 Task: Look for products in the category "Joint Care Supplements" from Jarrow Formulas only.
Action: Mouse moved to (275, 128)
Screenshot: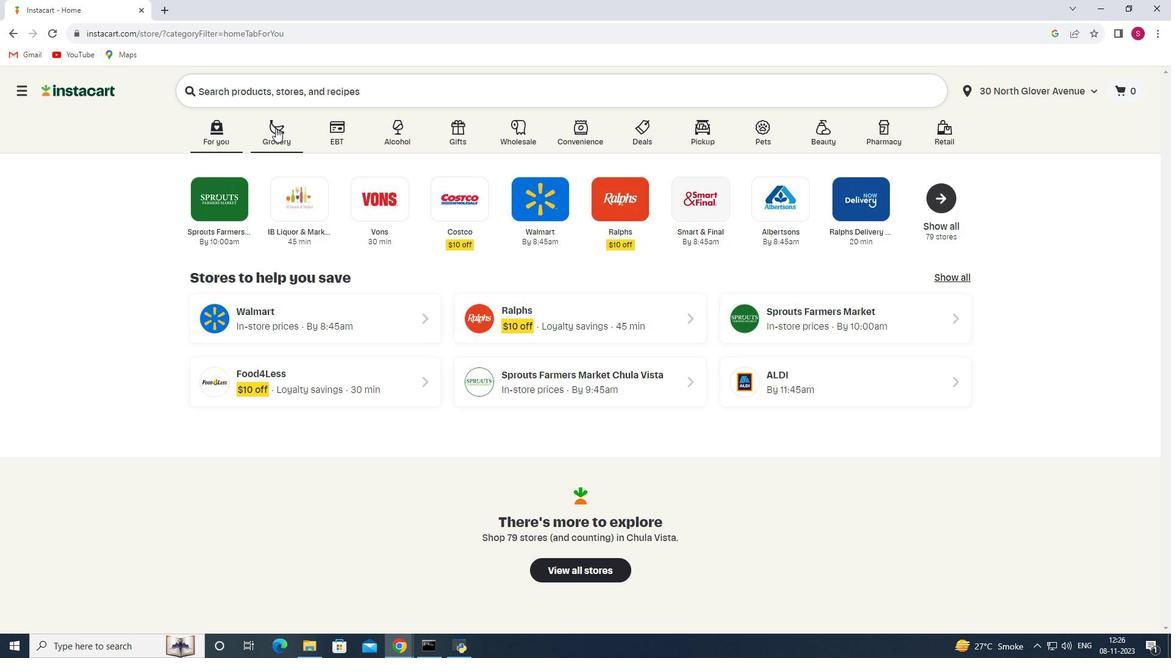 
Action: Mouse pressed left at (275, 128)
Screenshot: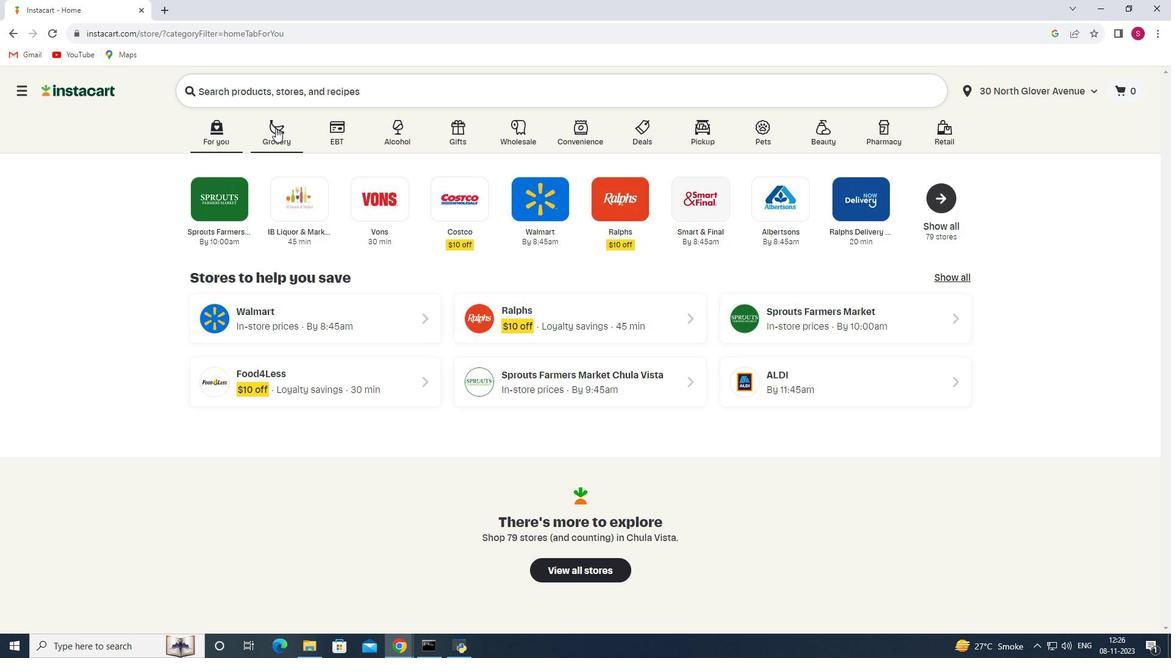 
Action: Mouse moved to (260, 357)
Screenshot: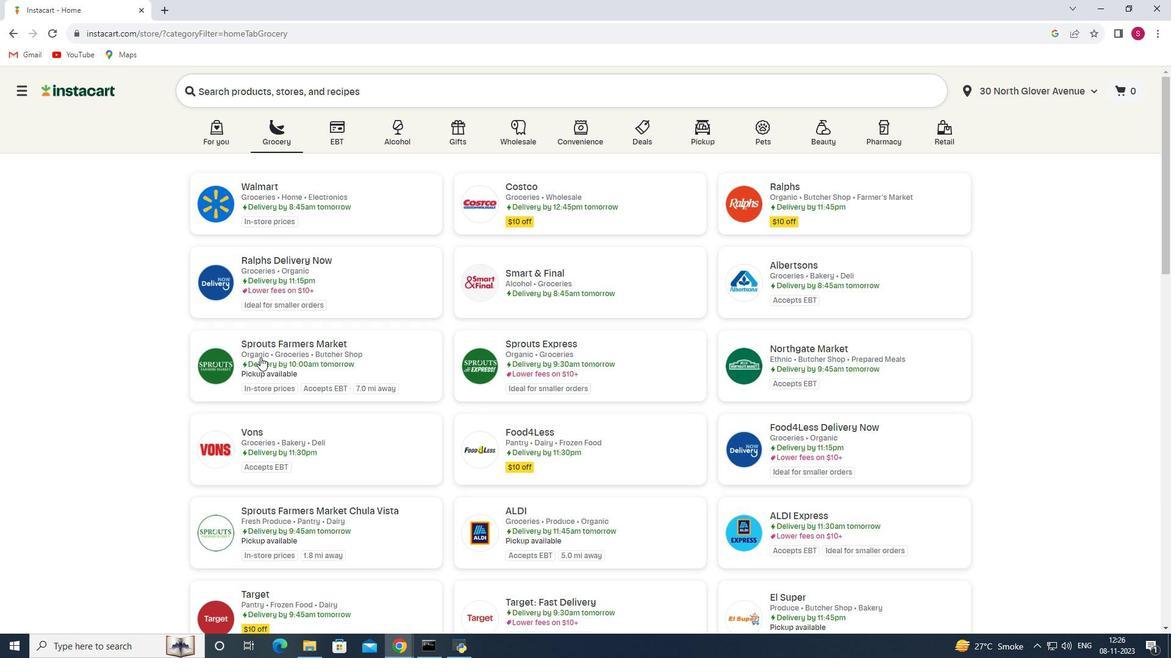 
Action: Mouse pressed left at (260, 357)
Screenshot: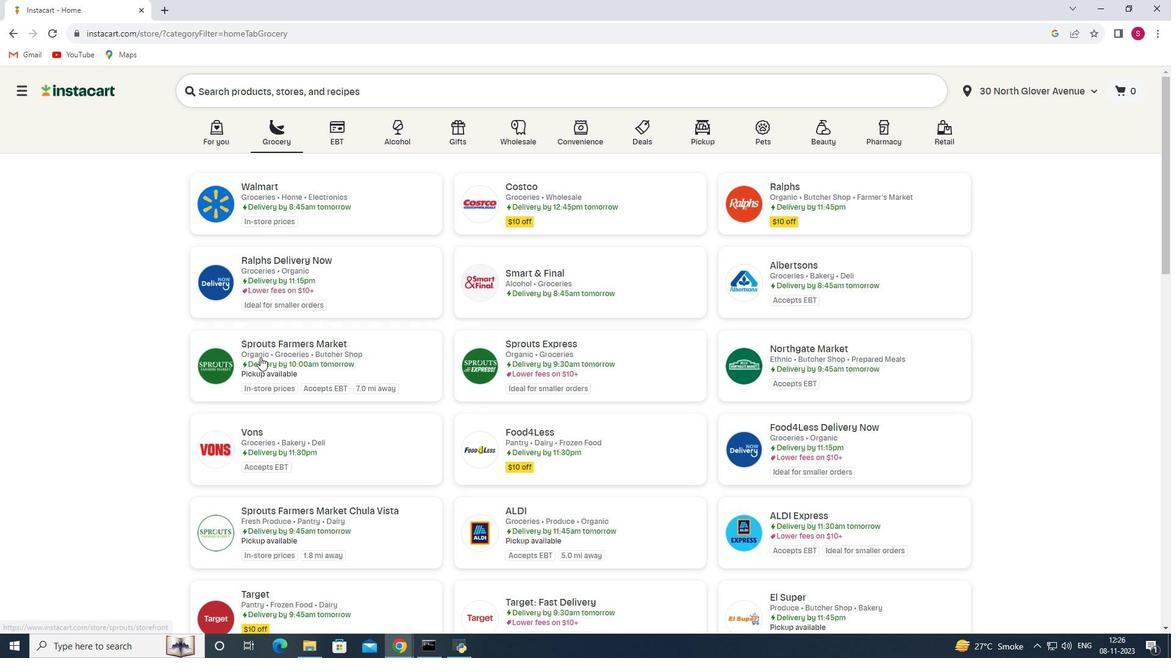 
Action: Mouse moved to (101, 355)
Screenshot: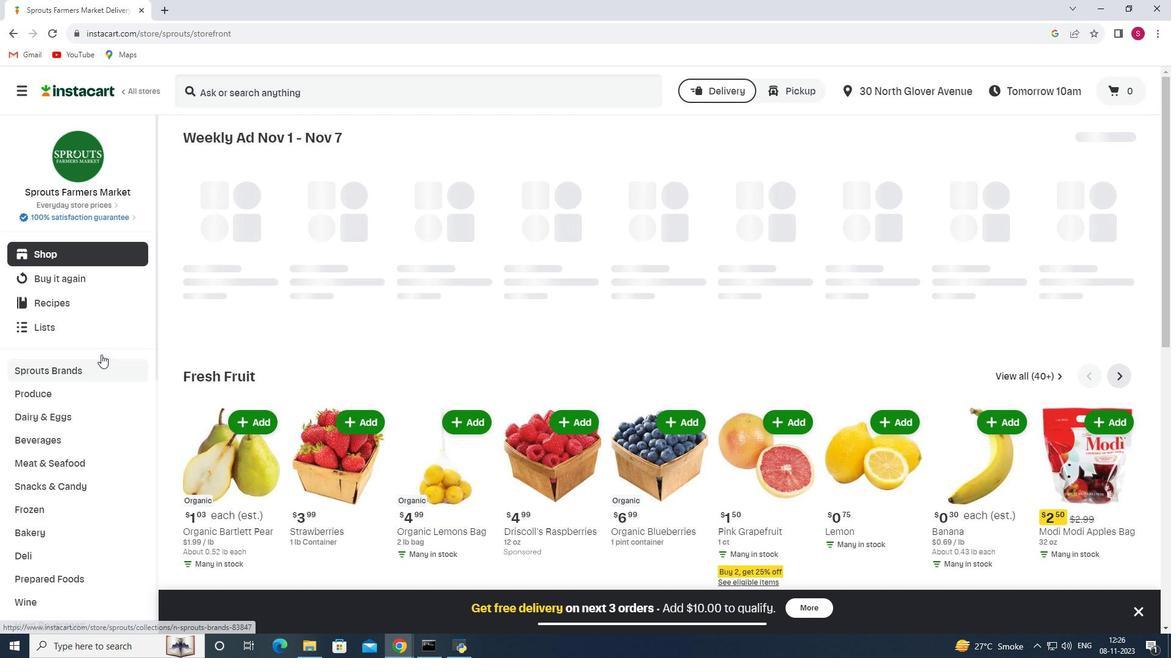 
Action: Mouse scrolled (101, 354) with delta (0, 0)
Screenshot: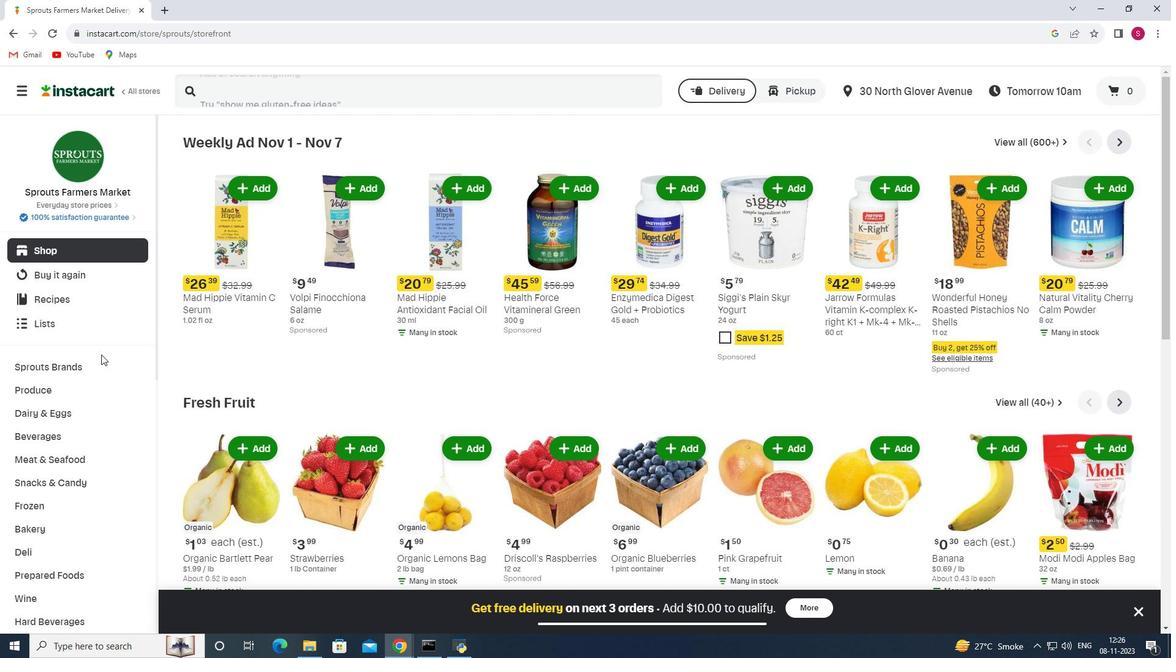 
Action: Mouse scrolled (101, 354) with delta (0, 0)
Screenshot: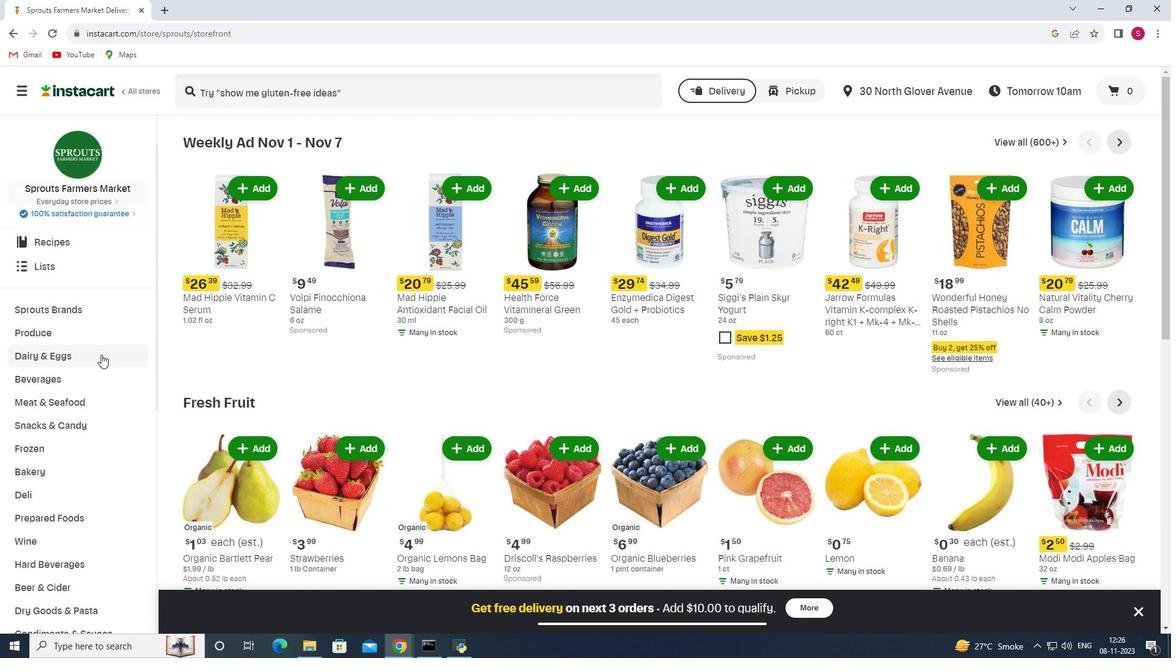 
Action: Mouse scrolled (101, 354) with delta (0, 0)
Screenshot: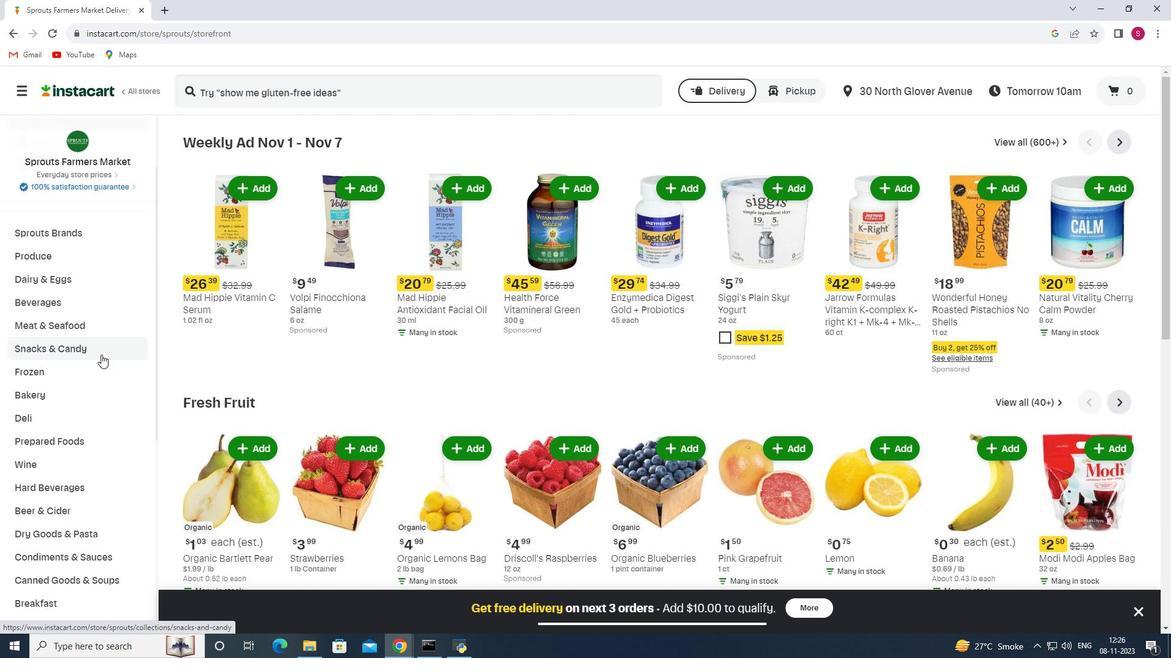 
Action: Mouse scrolled (101, 354) with delta (0, 0)
Screenshot: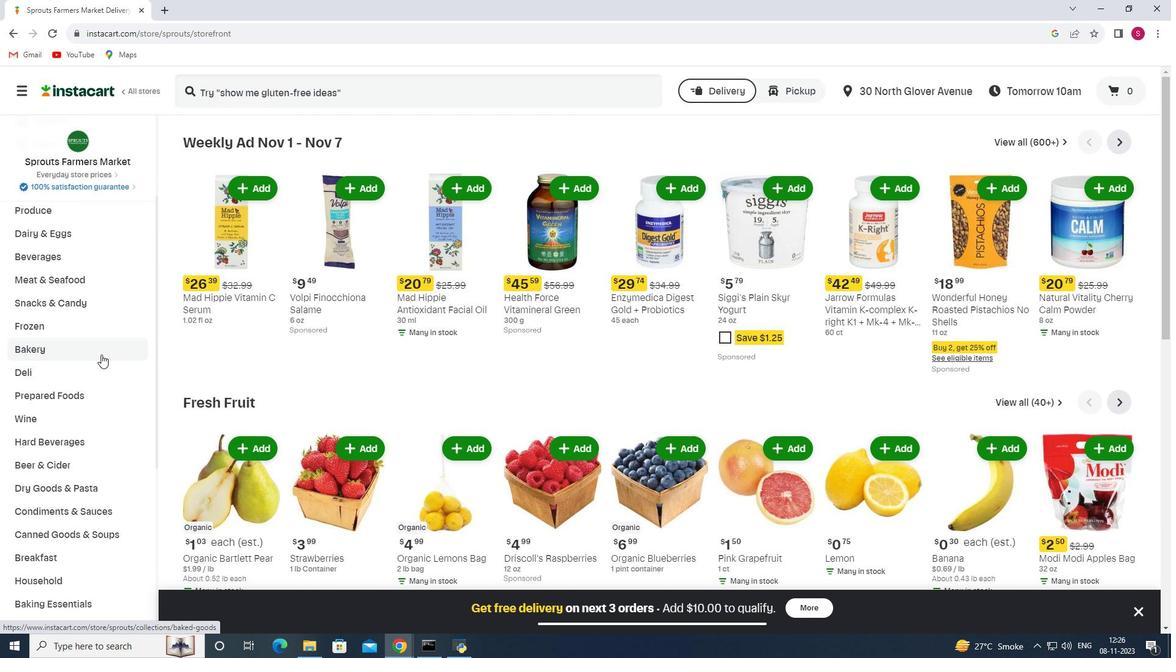 
Action: Mouse scrolled (101, 354) with delta (0, 0)
Screenshot: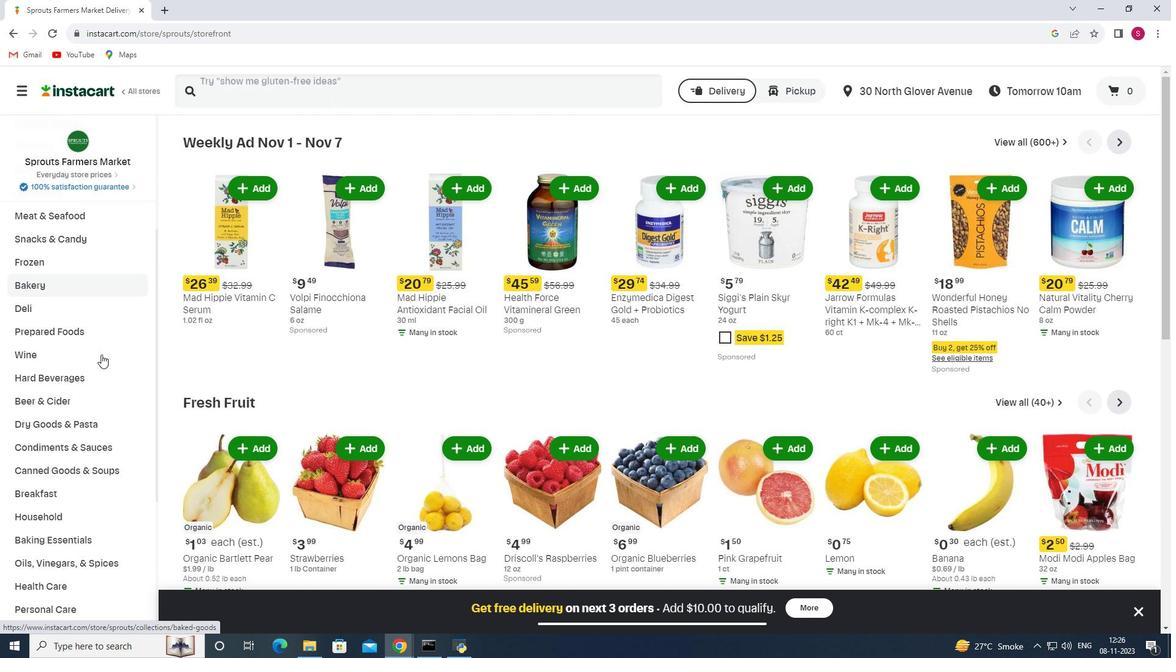 
Action: Mouse scrolled (101, 354) with delta (0, 0)
Screenshot: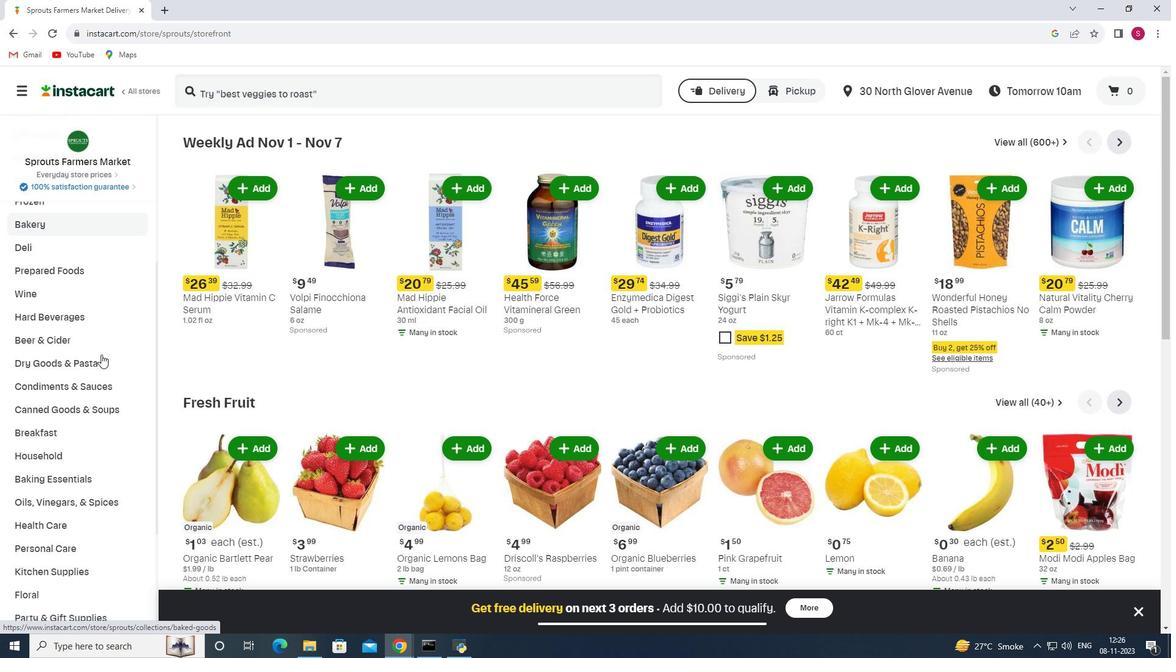 
Action: Mouse scrolled (101, 354) with delta (0, 0)
Screenshot: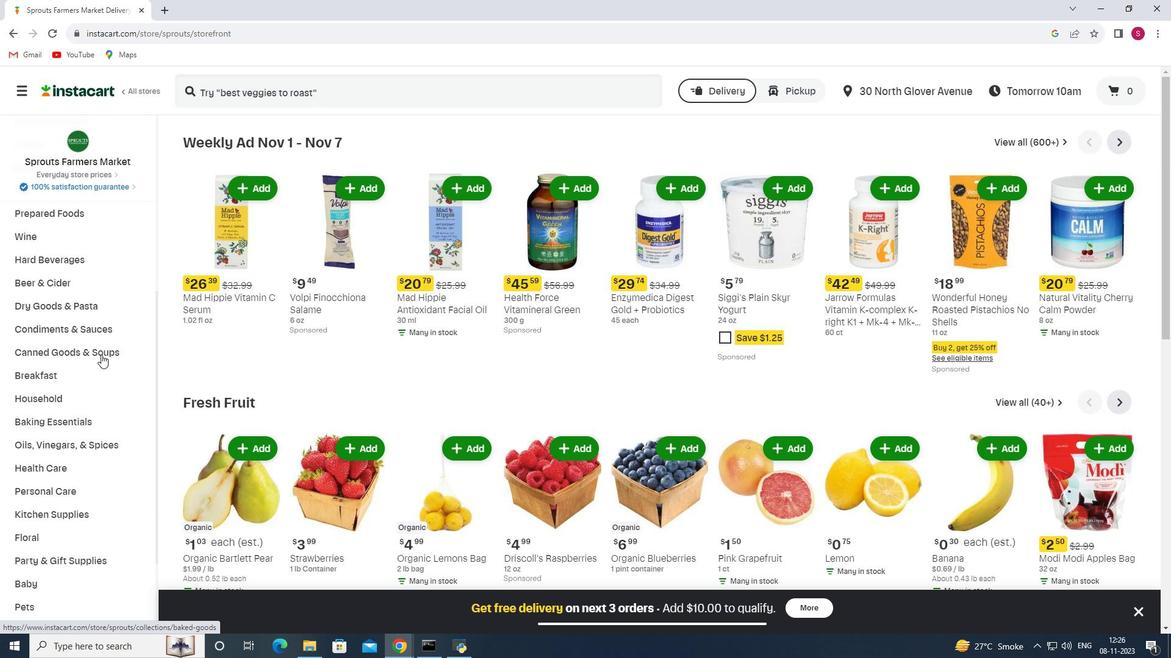 
Action: Mouse moved to (68, 400)
Screenshot: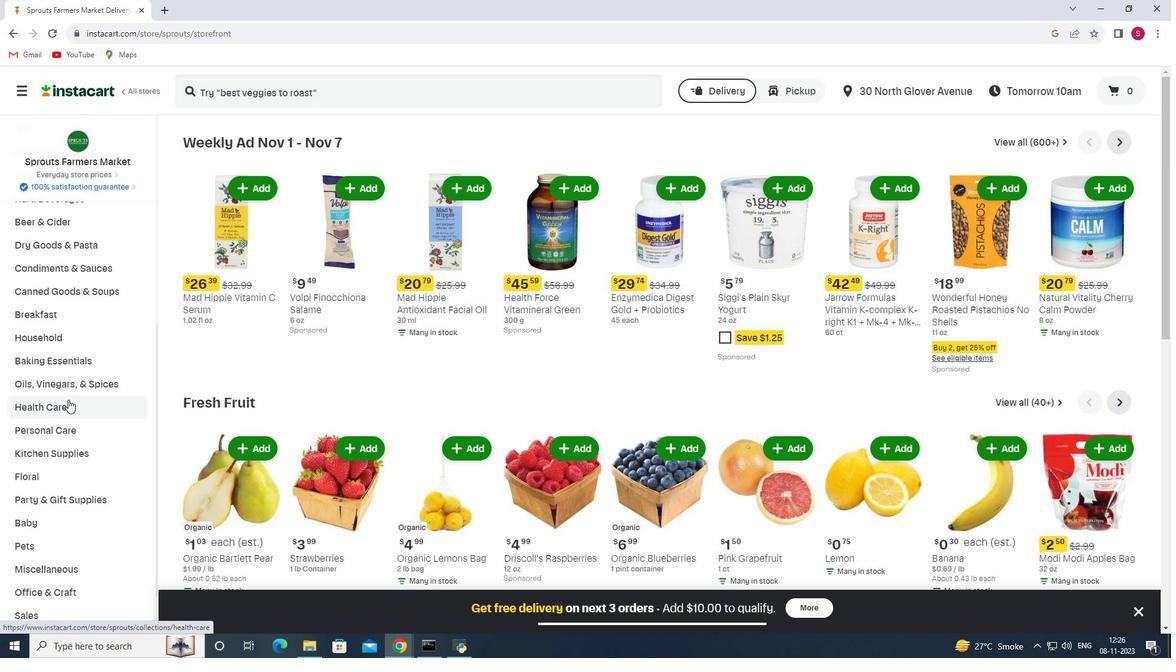 
Action: Mouse pressed left at (68, 400)
Screenshot: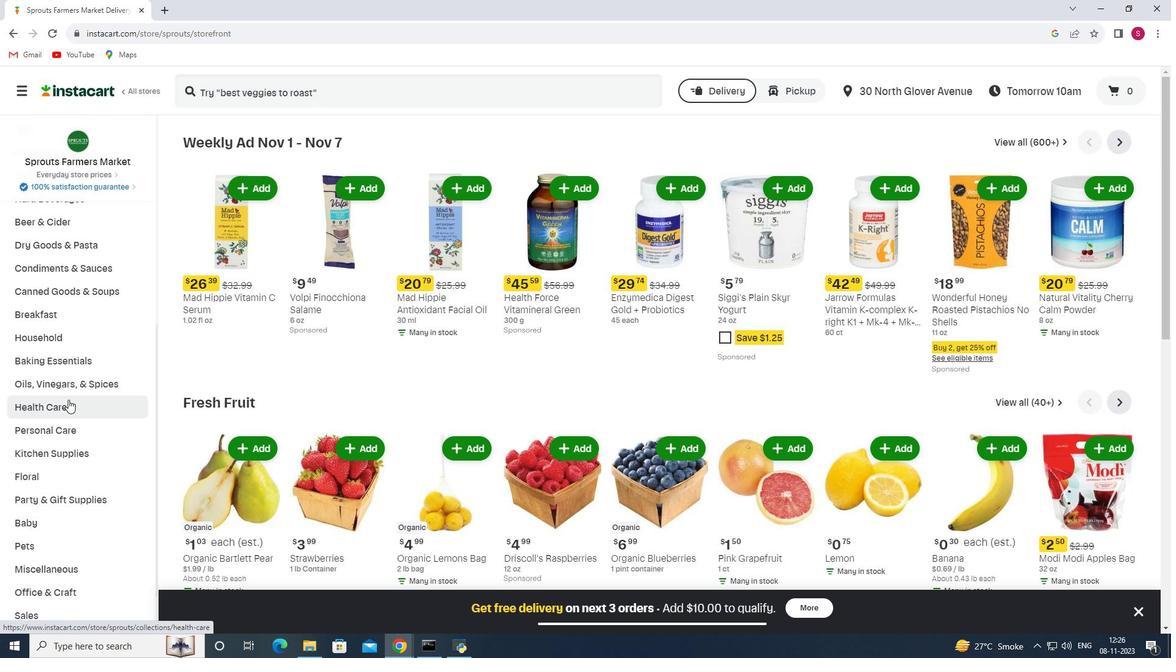 
Action: Mouse moved to (405, 172)
Screenshot: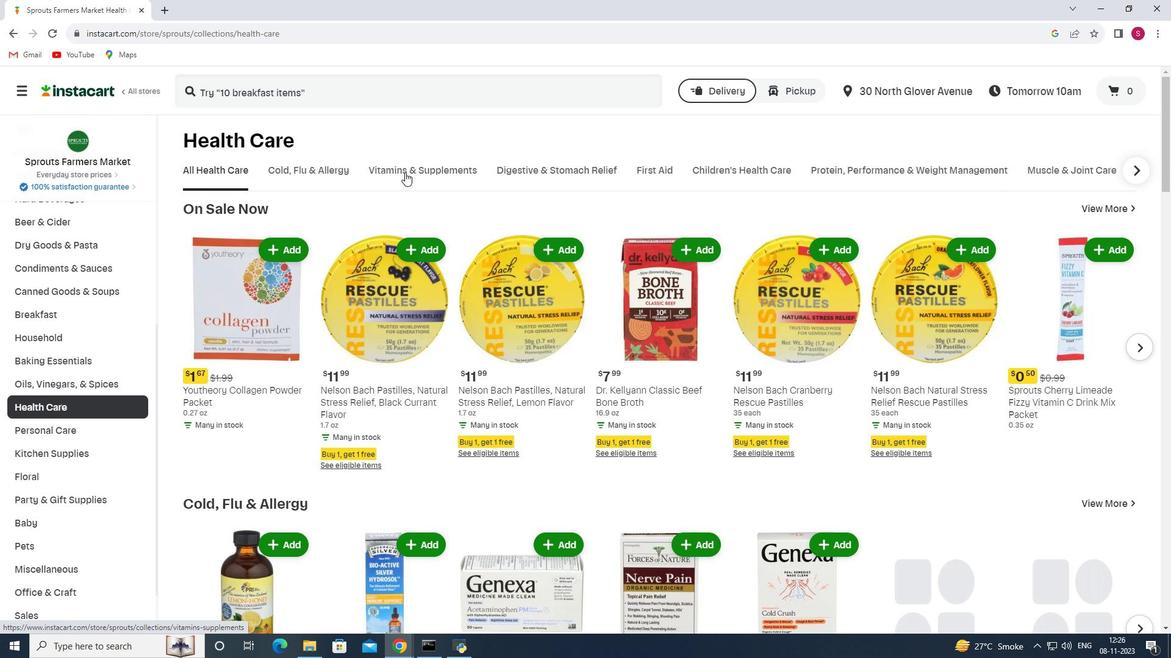 
Action: Mouse pressed left at (405, 172)
Screenshot: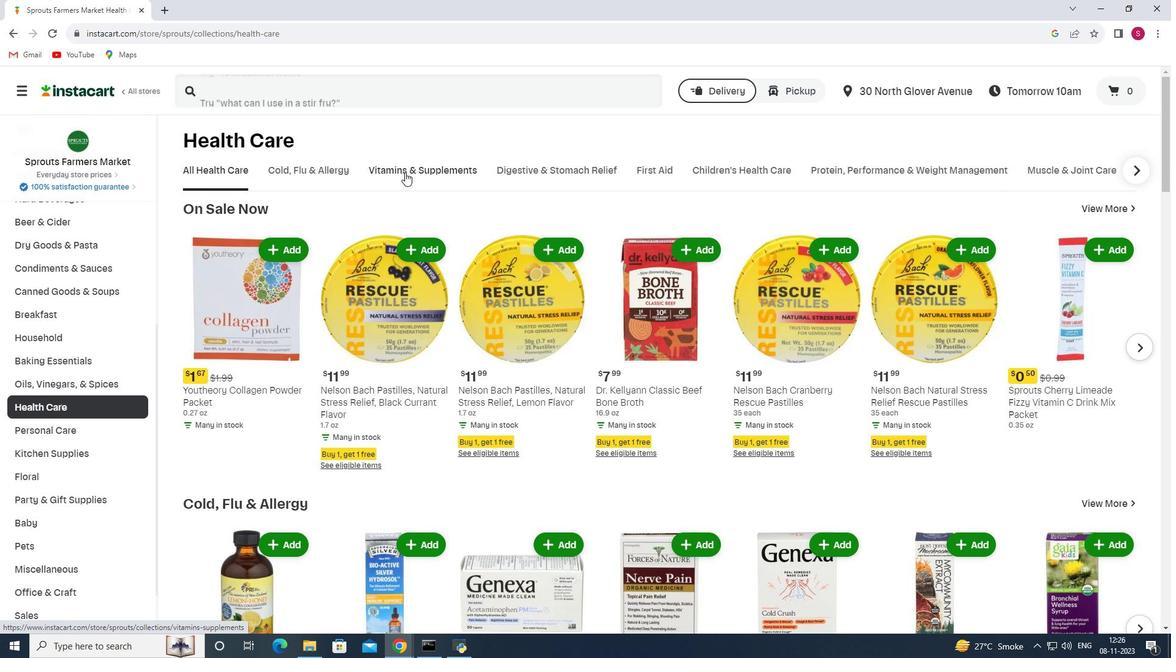 
Action: Mouse moved to (1148, 221)
Screenshot: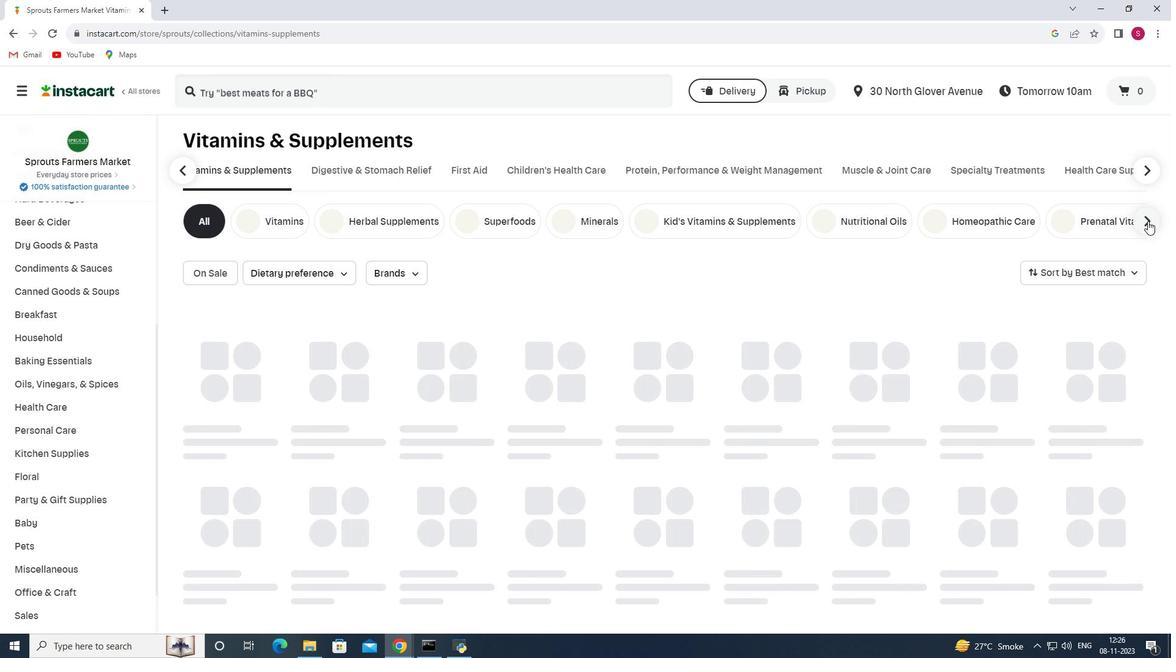 
Action: Mouse pressed left at (1148, 221)
Screenshot: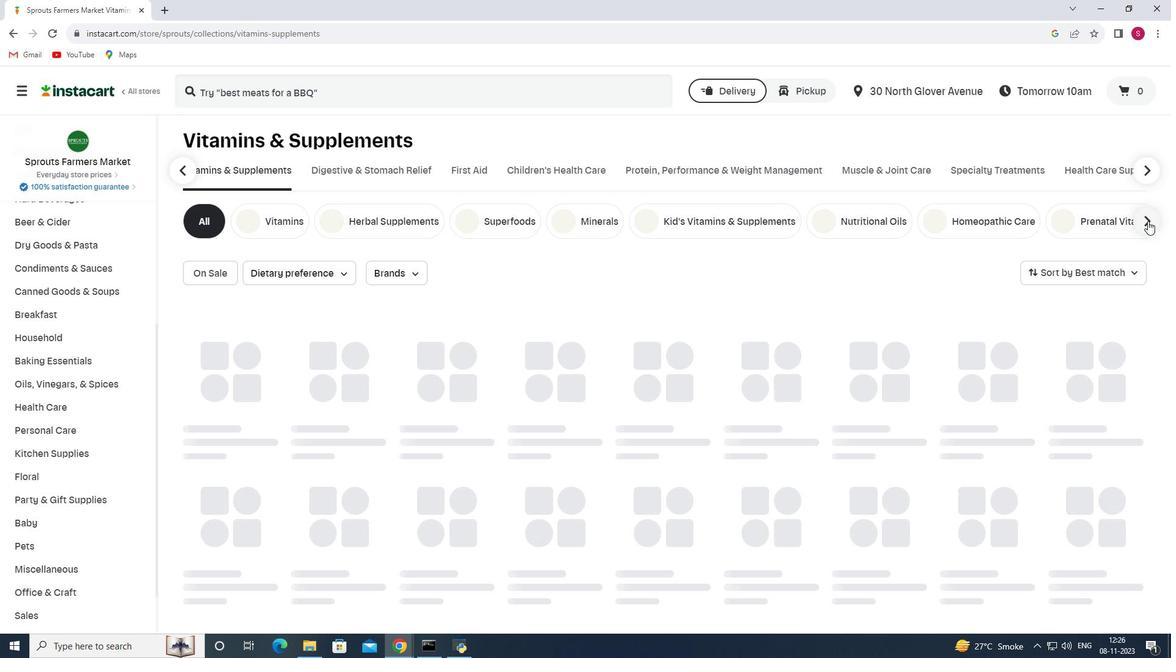 
Action: Mouse moved to (889, 226)
Screenshot: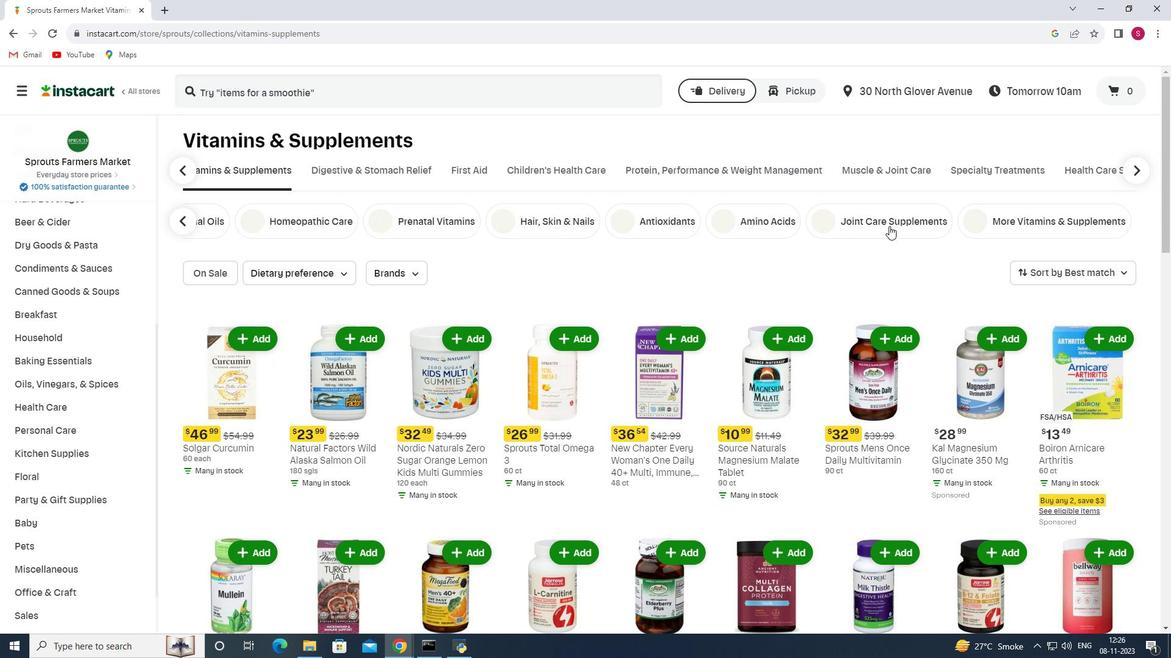
Action: Mouse pressed left at (889, 226)
Screenshot: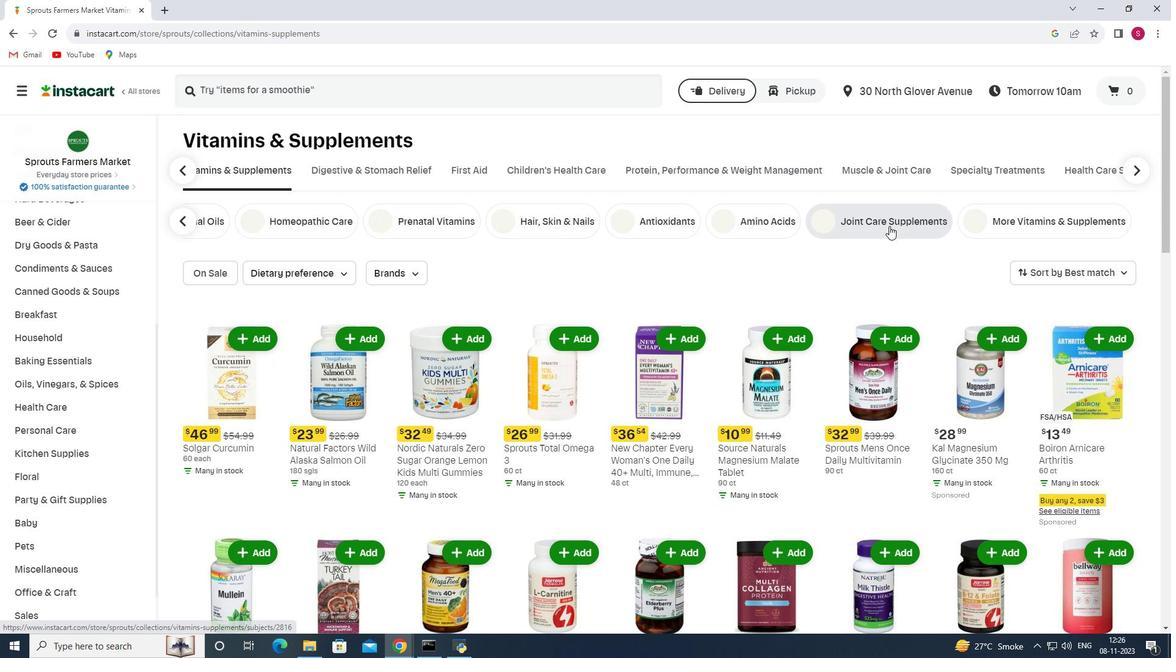
Action: Mouse moved to (291, 274)
Screenshot: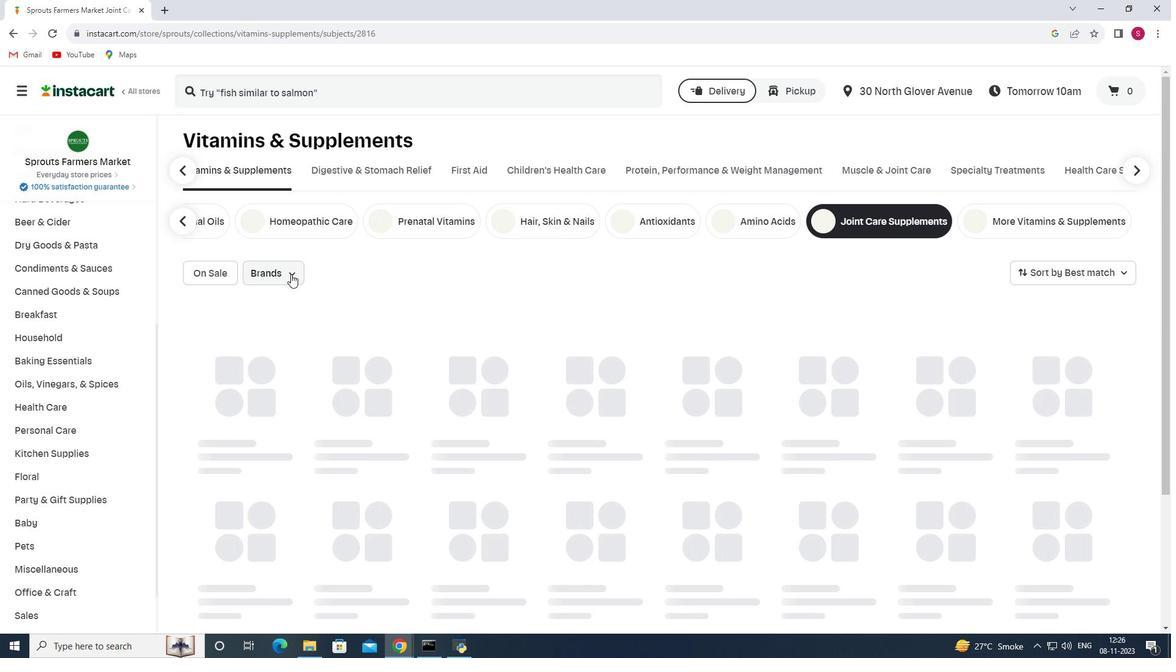 
Action: Mouse pressed left at (291, 274)
Screenshot: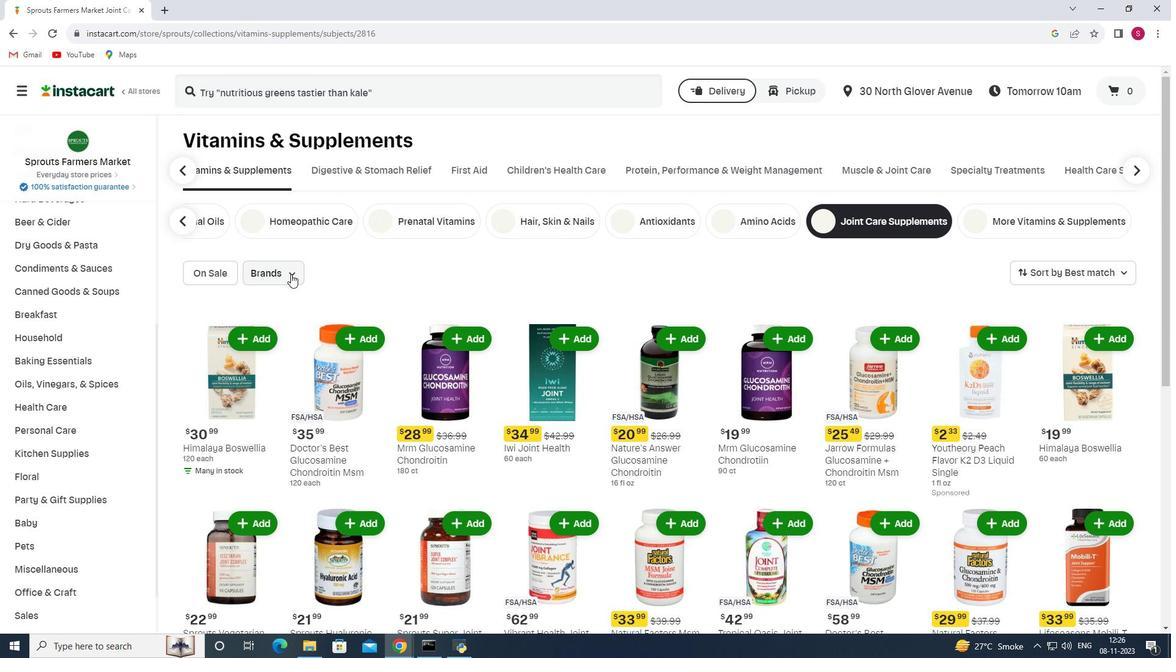 
Action: Mouse moved to (294, 302)
Screenshot: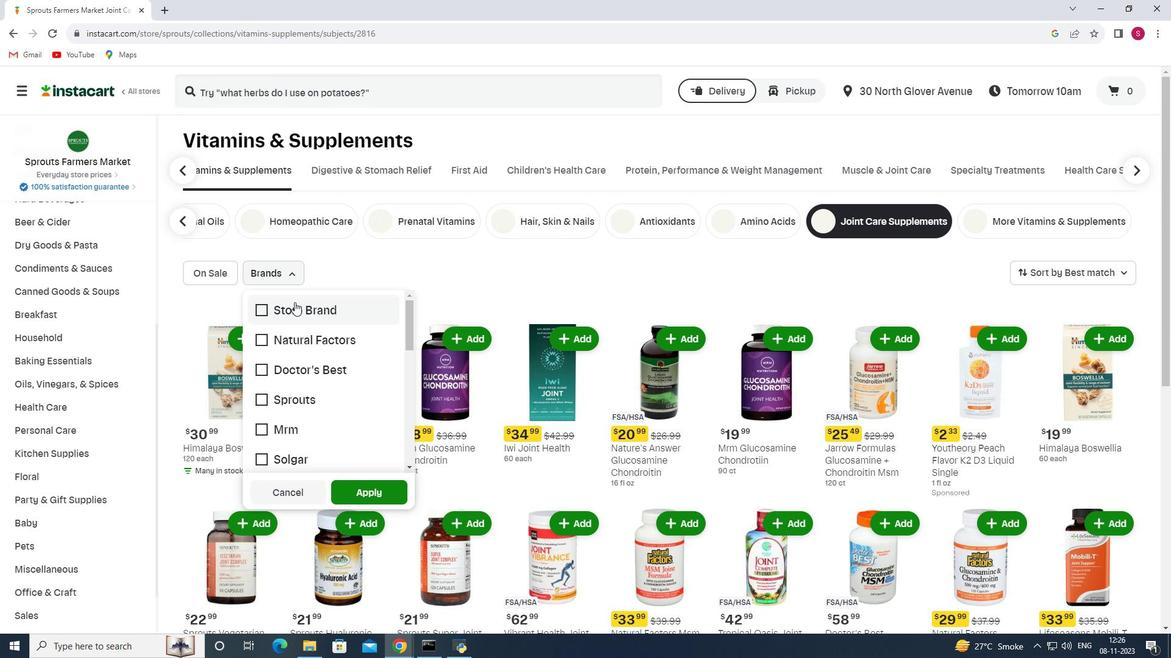 
Action: Mouse scrolled (294, 302) with delta (0, 0)
Screenshot: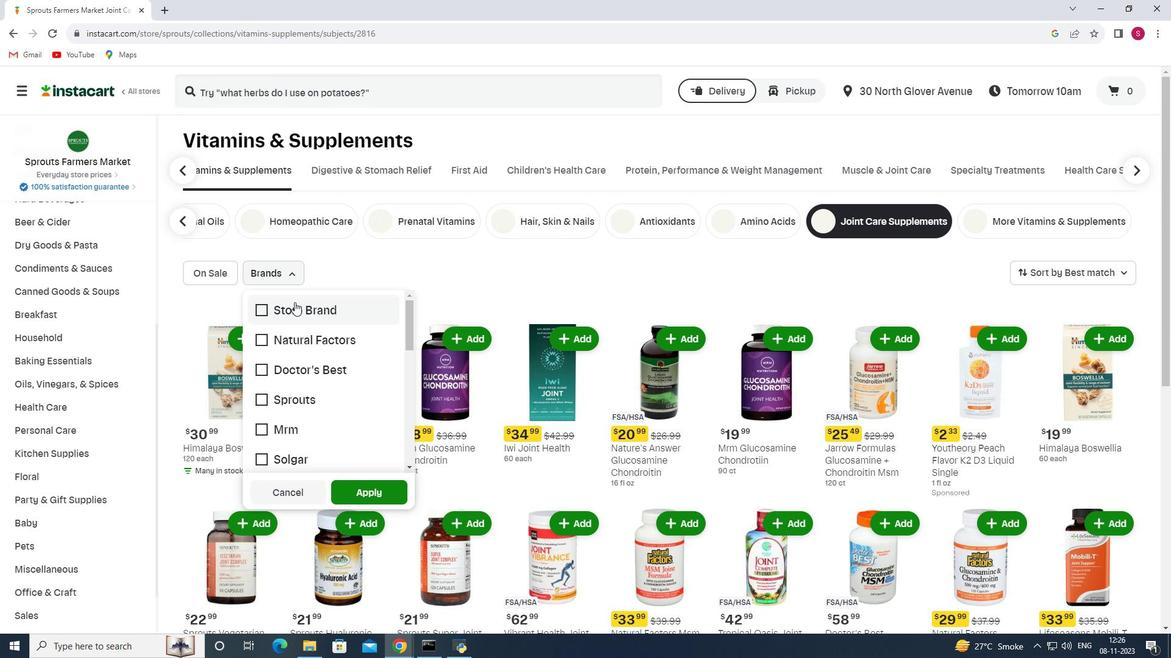 
Action: Mouse scrolled (294, 302) with delta (0, 0)
Screenshot: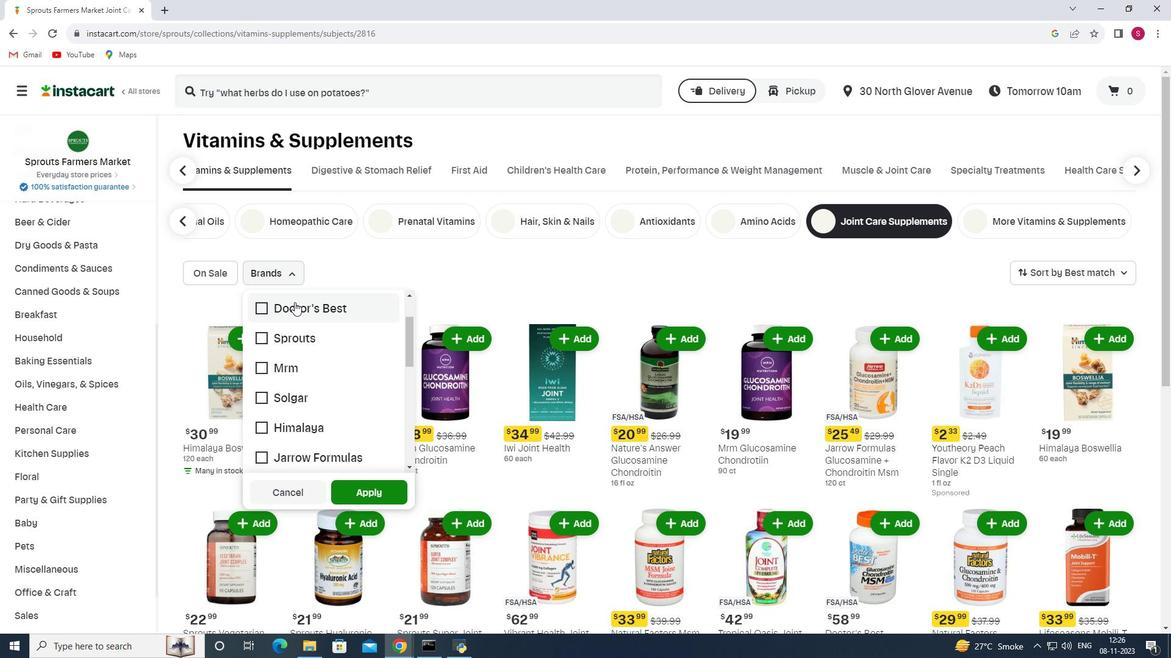 
Action: Mouse scrolled (294, 302) with delta (0, 0)
Screenshot: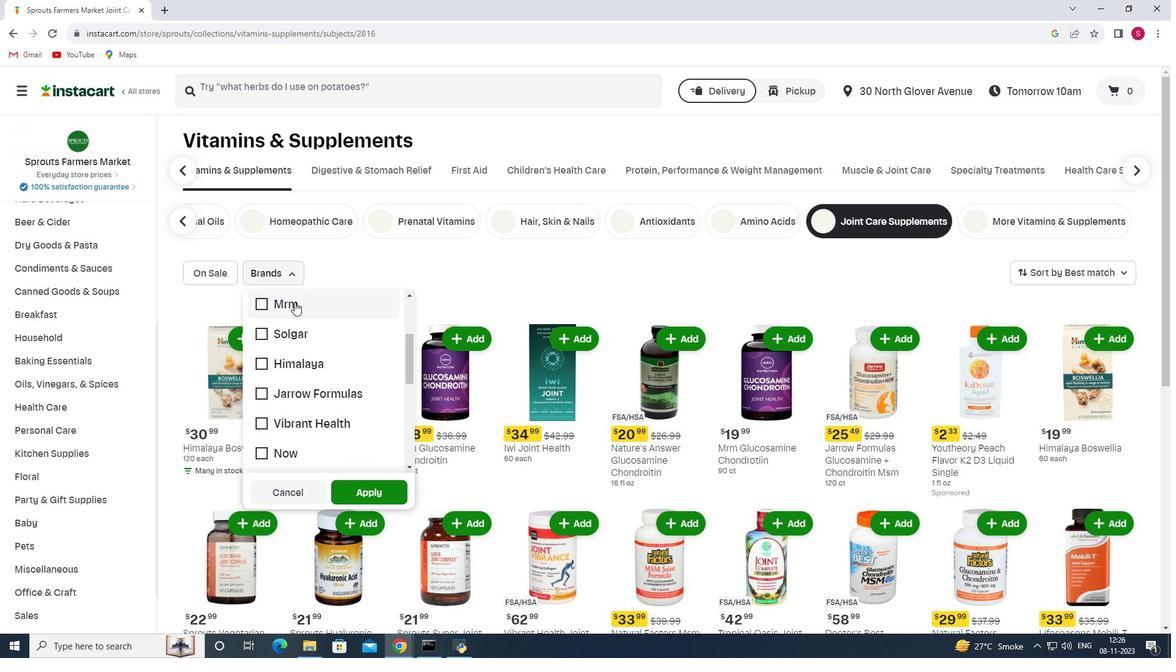 
Action: Mouse moved to (262, 337)
Screenshot: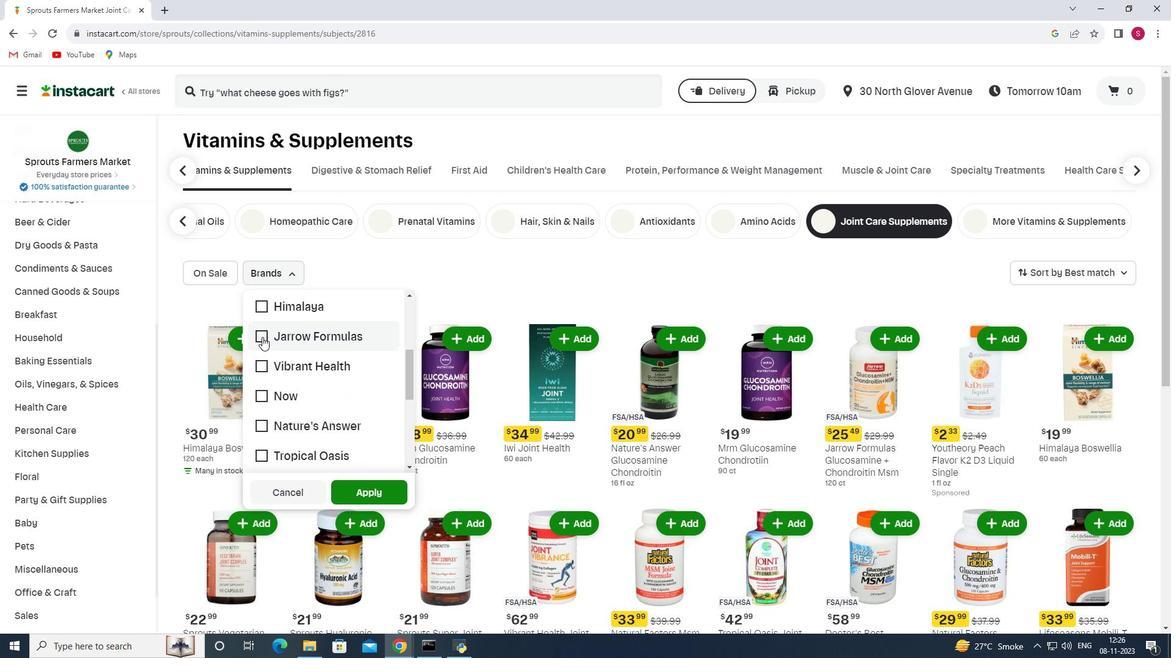 
Action: Mouse pressed left at (262, 337)
Screenshot: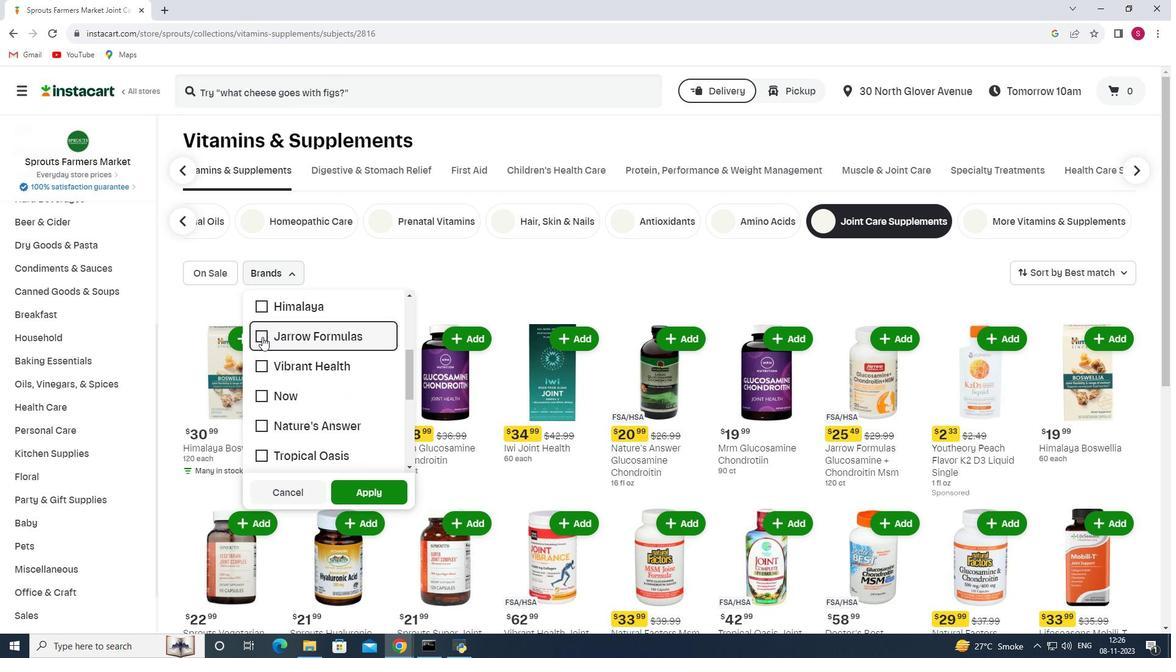 
Action: Mouse moved to (370, 488)
Screenshot: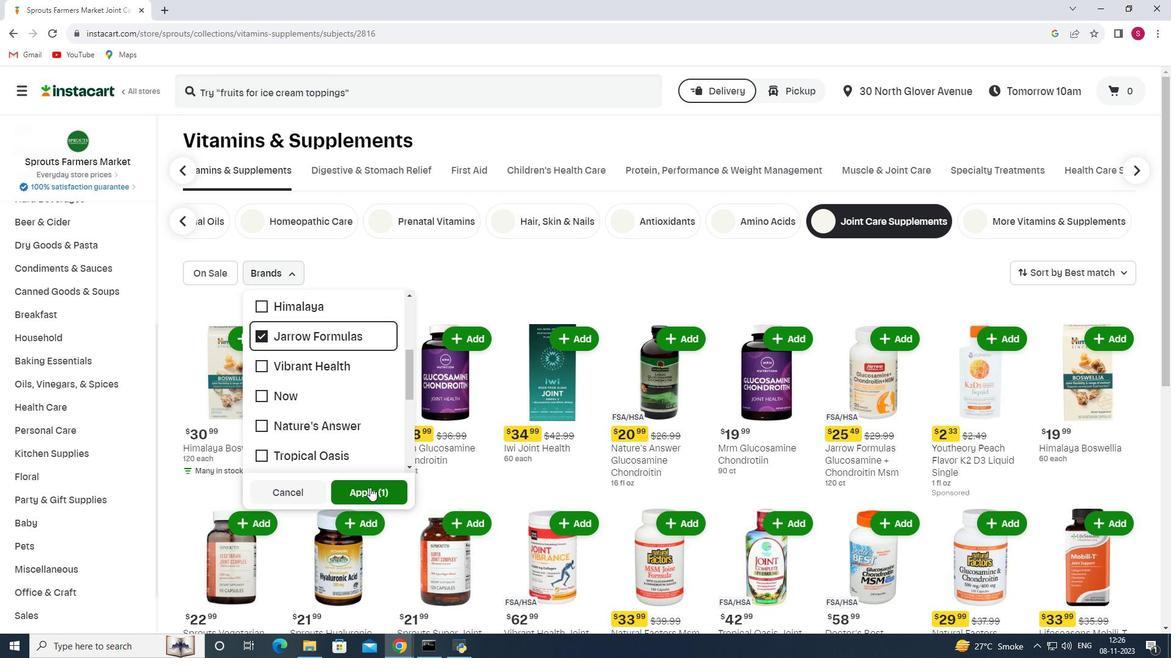 
Action: Mouse pressed left at (370, 488)
Screenshot: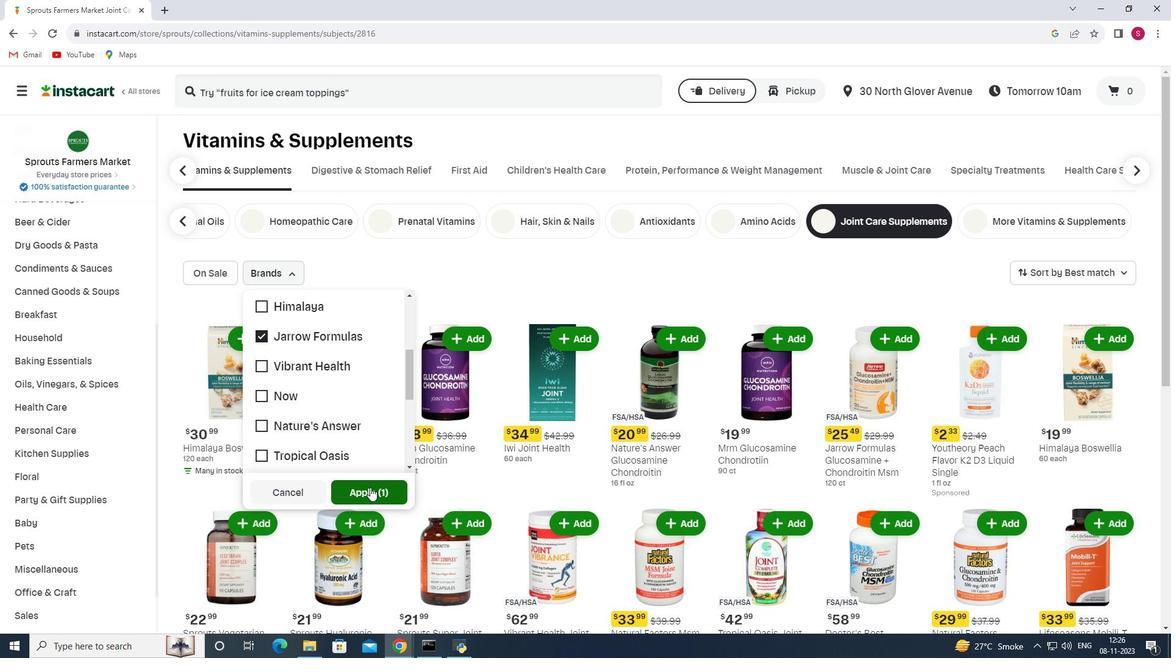 
